 Task: Start in the project AgileBazaar the sprint 'Infrastructure Upgrade Sprint', with a duration of 2 weeks. Start in the project AgileBazaar the sprint 'Infrastructure Upgrade Sprint', with a duration of 1 week. Start in the project AgileBazaar the sprint 'Infrastructure Upgrade Sprint', with a duration of 3 weeks
Action: Mouse moved to (181, 56)
Screenshot: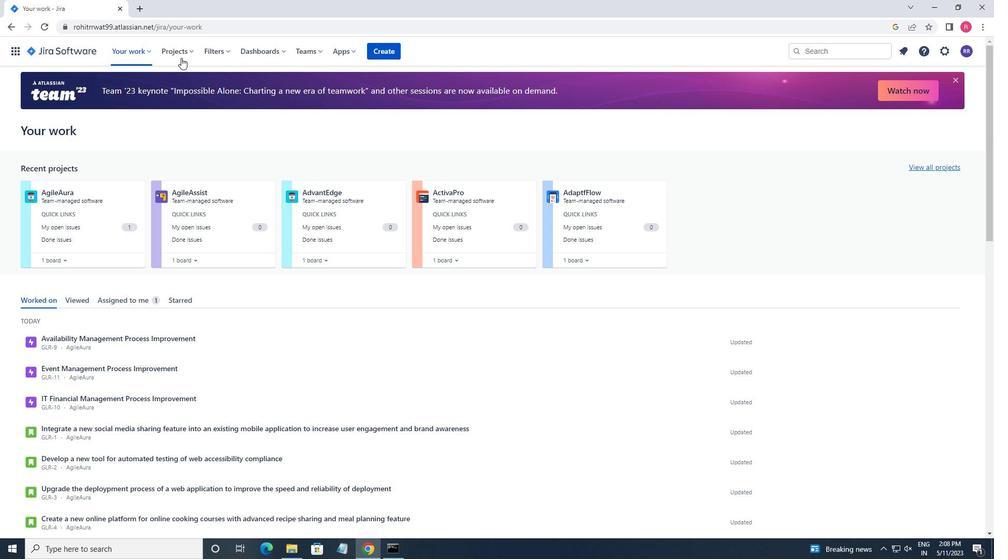 
Action: Mouse pressed left at (181, 56)
Screenshot: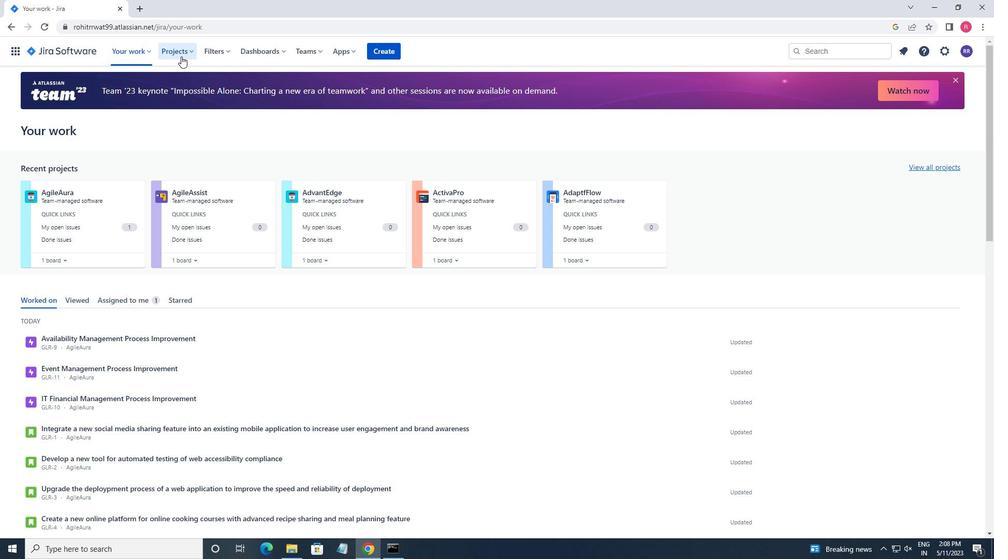 
Action: Mouse moved to (198, 102)
Screenshot: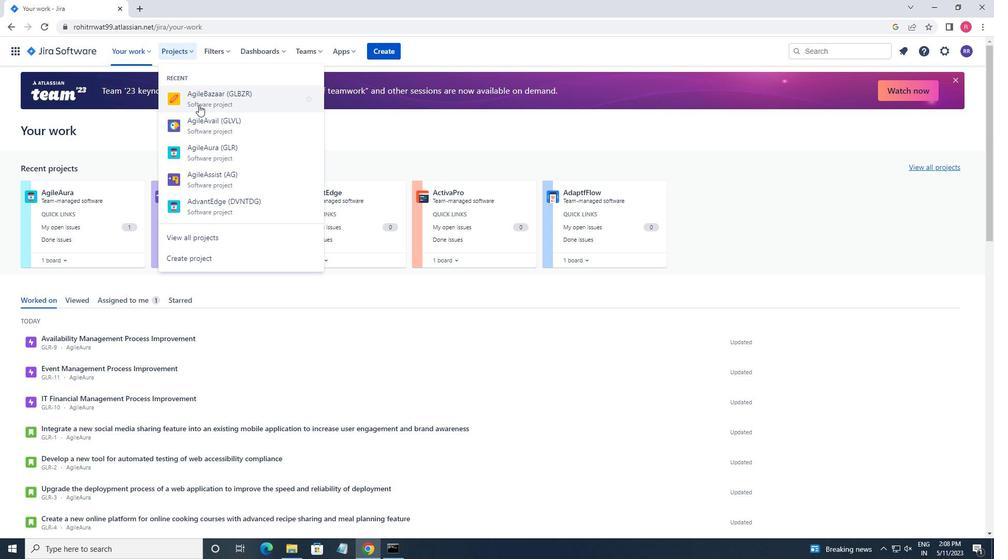 
Action: Mouse pressed left at (198, 102)
Screenshot: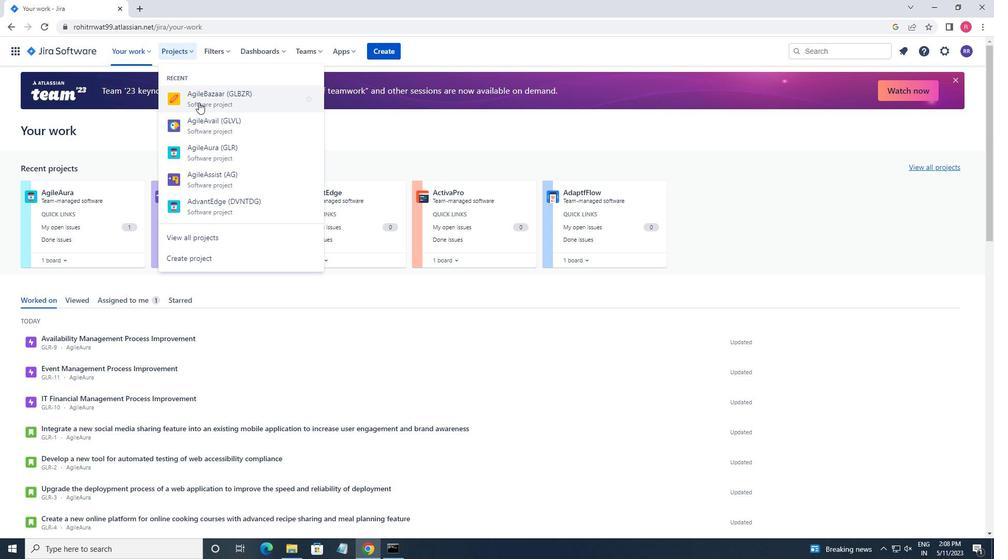 
Action: Mouse moved to (47, 157)
Screenshot: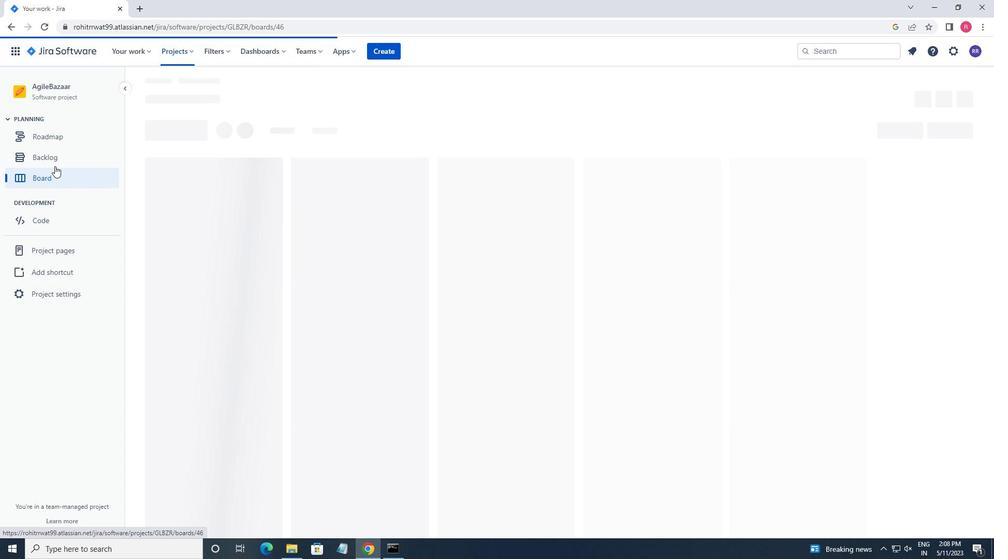 
Action: Mouse pressed left at (47, 157)
Screenshot: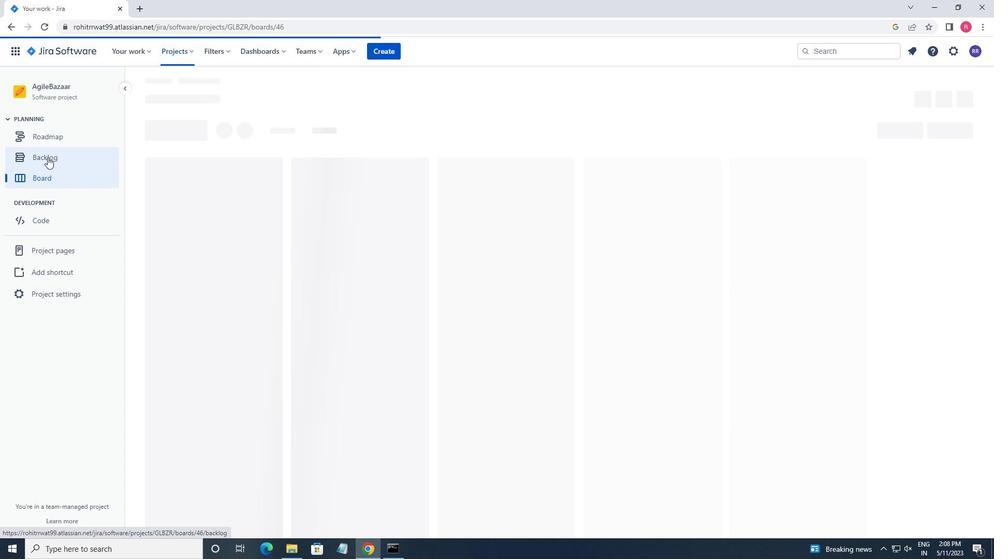 
Action: Mouse moved to (917, 170)
Screenshot: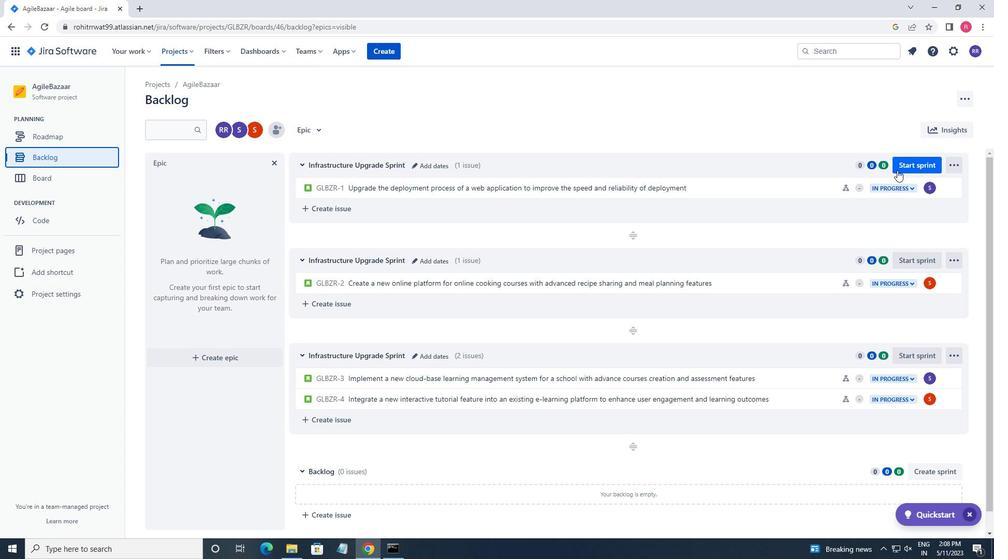 
Action: Mouse pressed left at (917, 170)
Screenshot: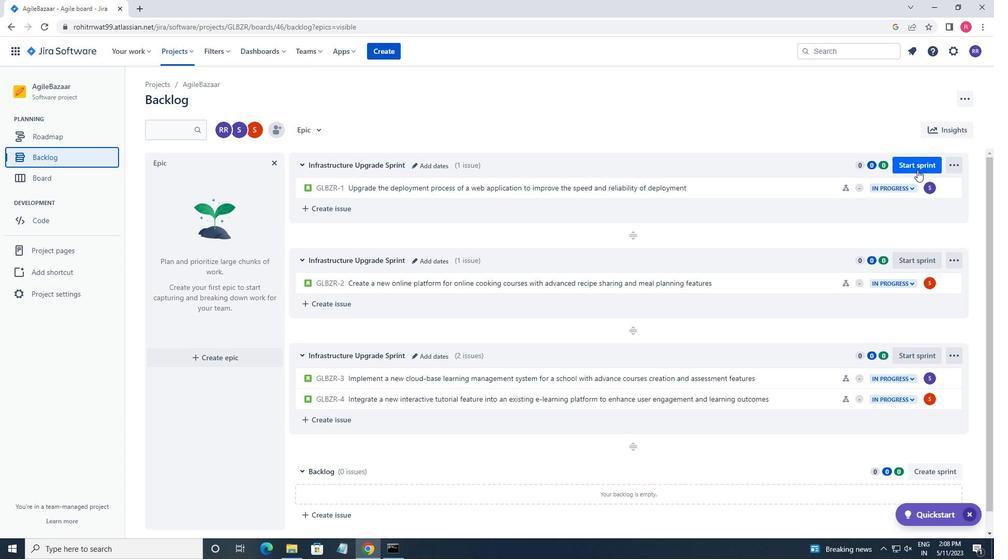 
Action: Mouse moved to (428, 177)
Screenshot: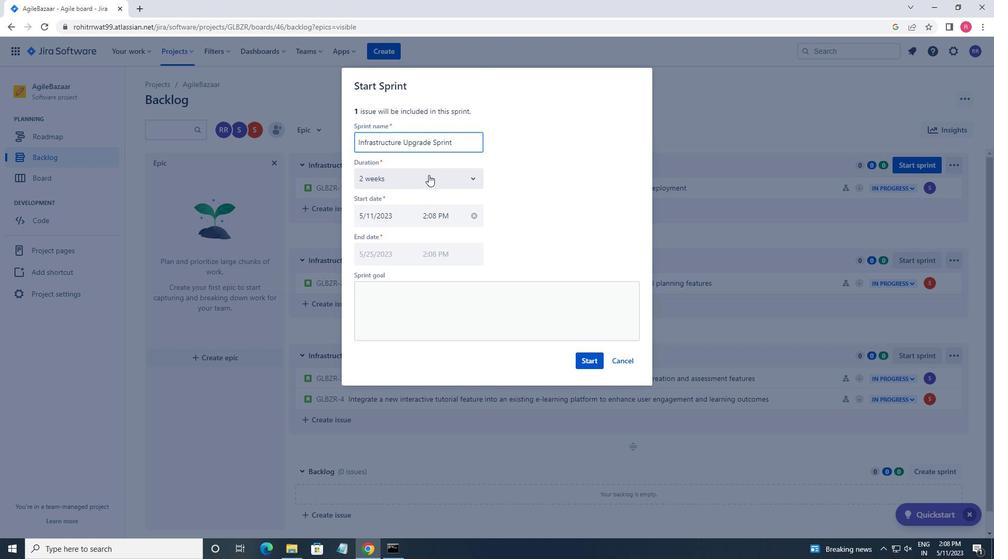 
Action: Mouse pressed left at (428, 177)
Screenshot: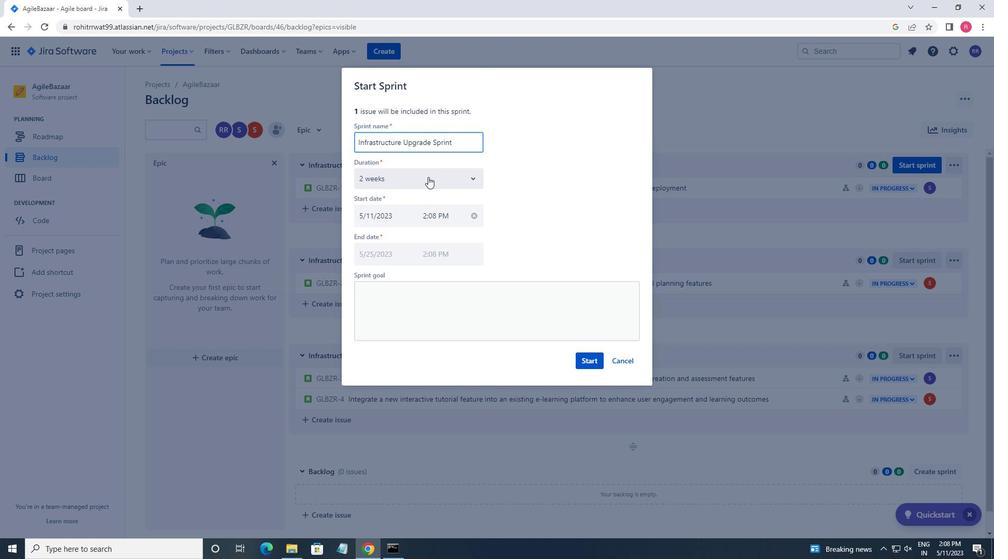 
Action: Mouse moved to (399, 222)
Screenshot: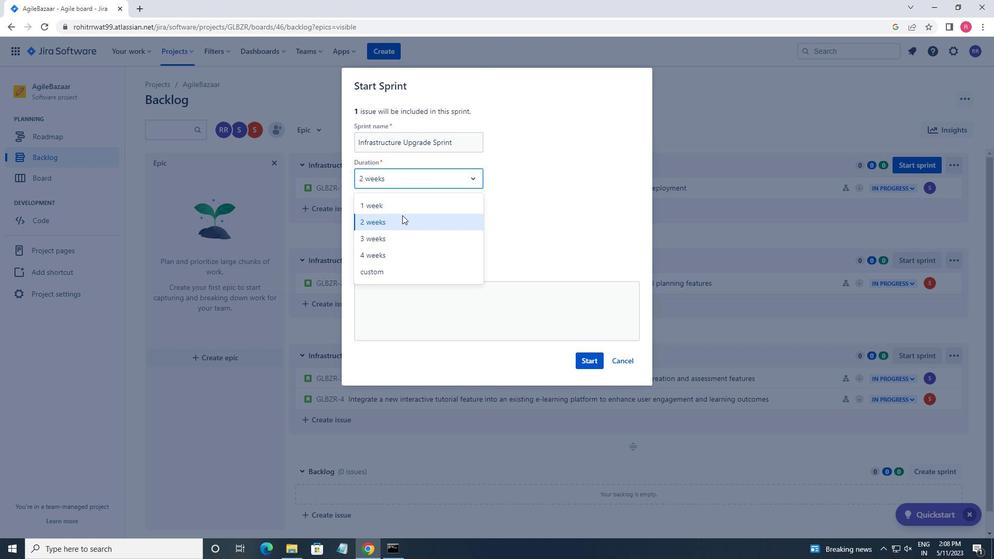 
Action: Mouse pressed left at (399, 222)
Screenshot: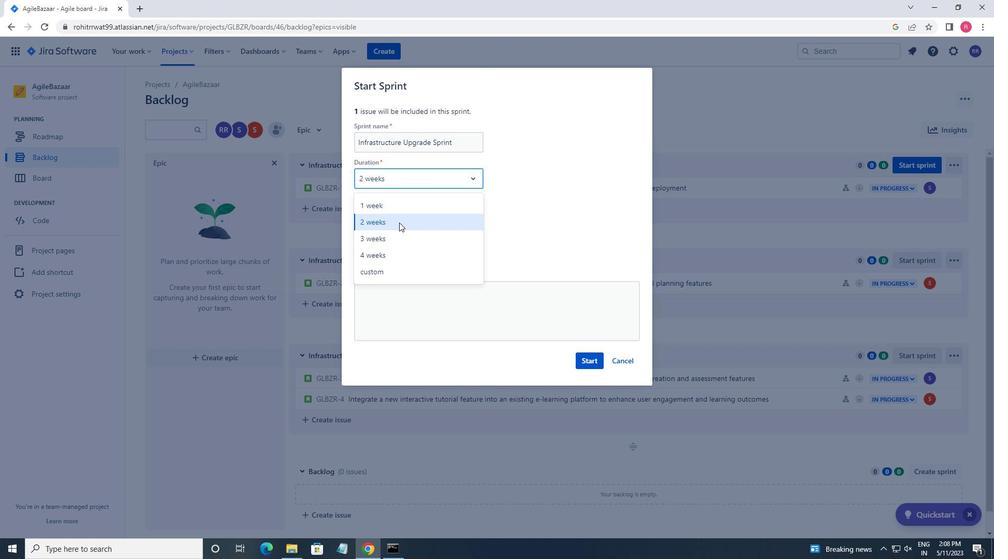 
Action: Mouse moved to (594, 361)
Screenshot: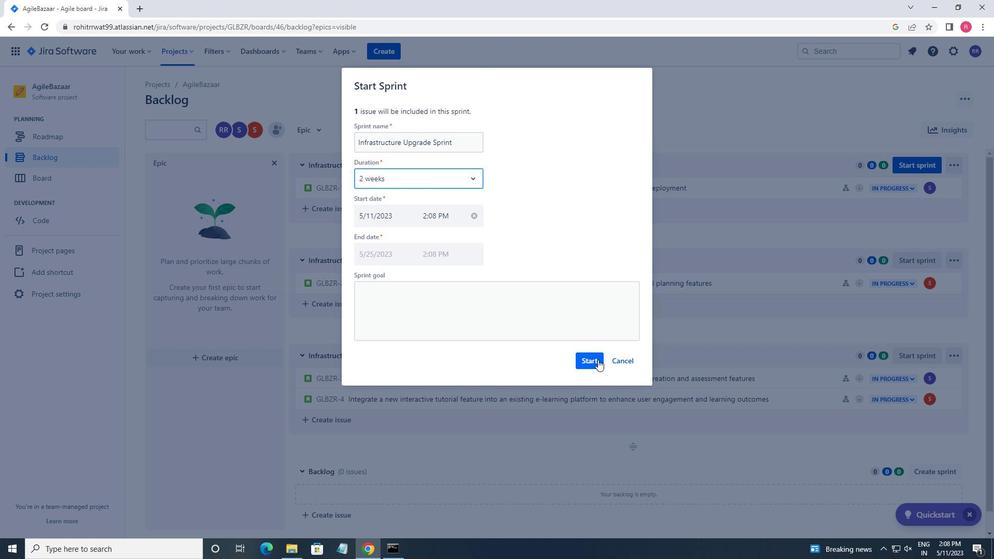 
Action: Mouse pressed left at (594, 361)
Screenshot: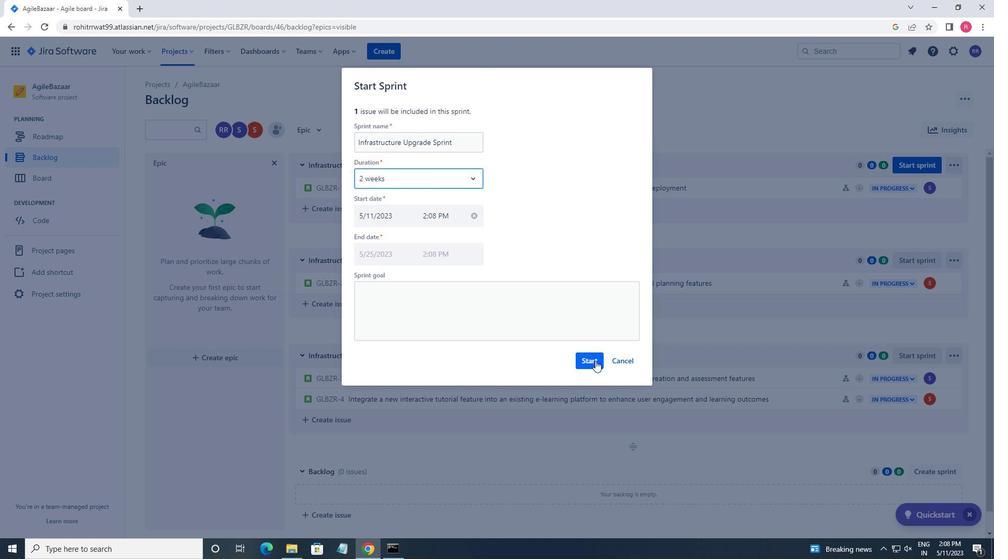 
Action: Mouse moved to (70, 161)
Screenshot: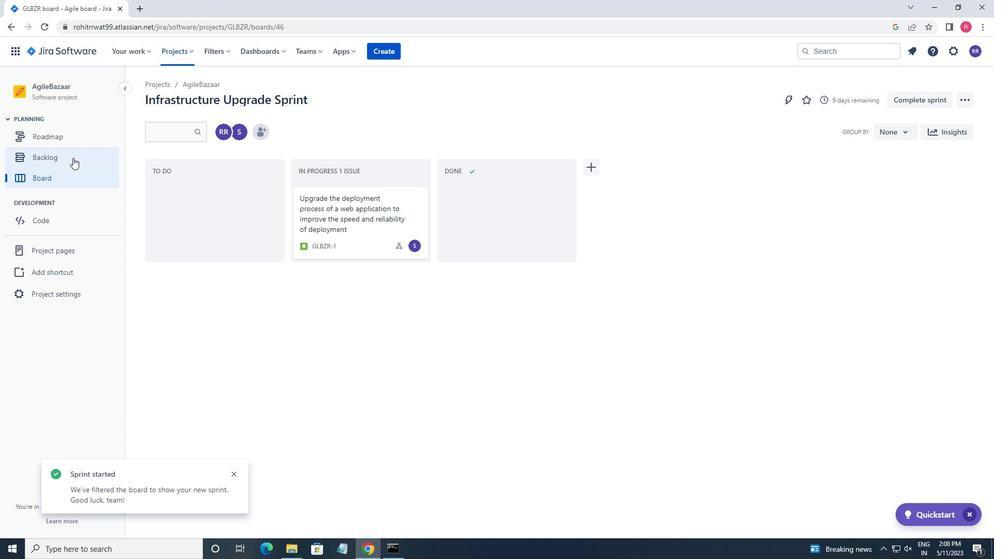 
Action: Mouse pressed left at (70, 161)
Screenshot: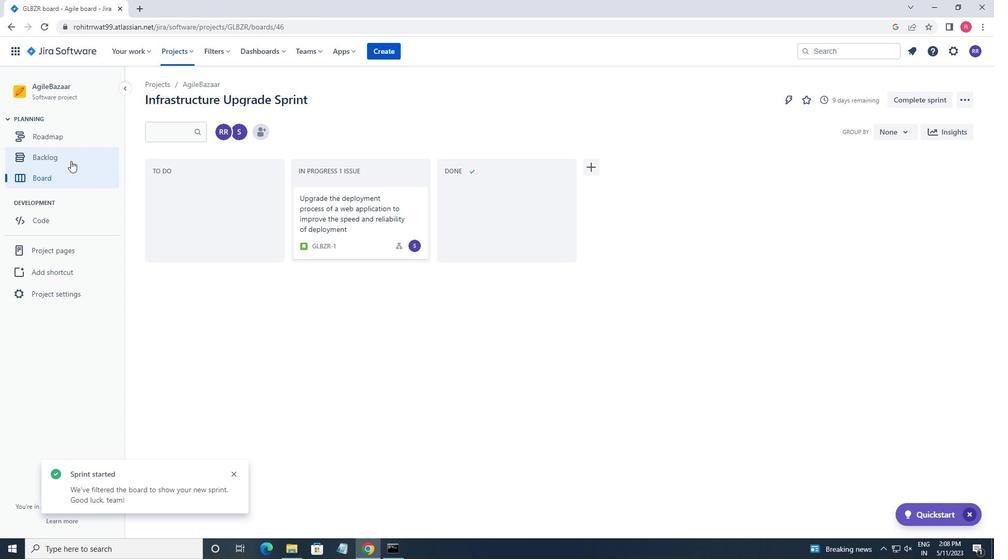 
Action: Mouse moved to (930, 254)
Screenshot: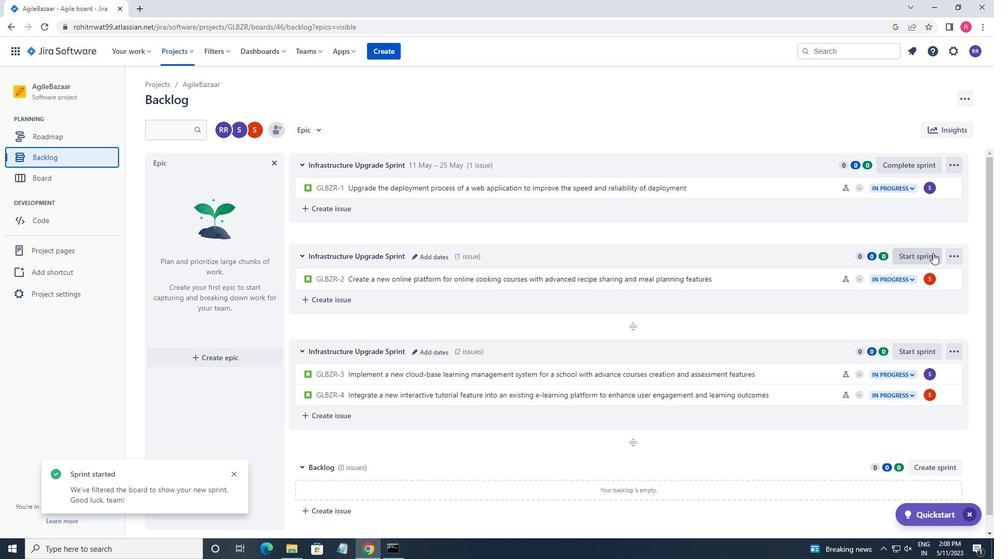
Action: Mouse pressed left at (930, 254)
Screenshot: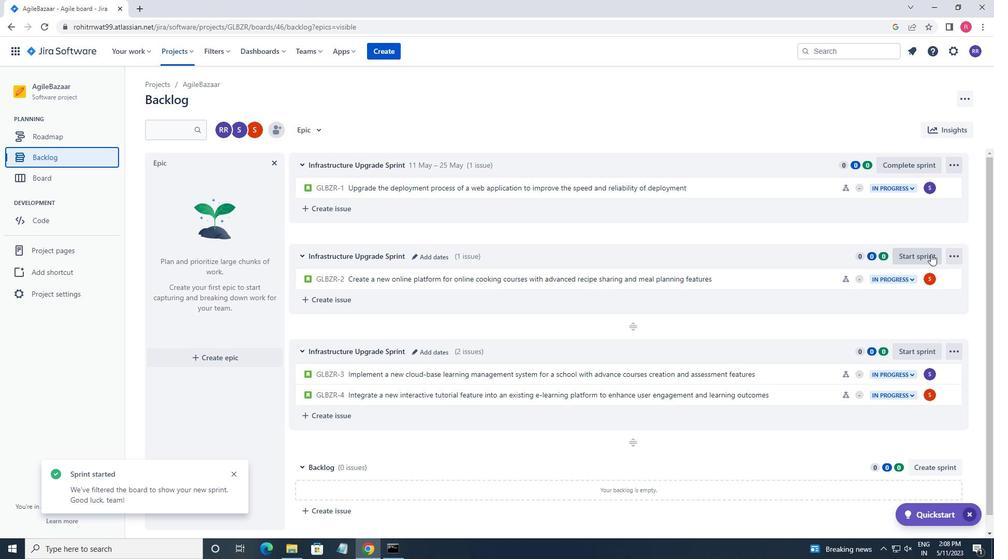 
Action: Mouse moved to (458, 178)
Screenshot: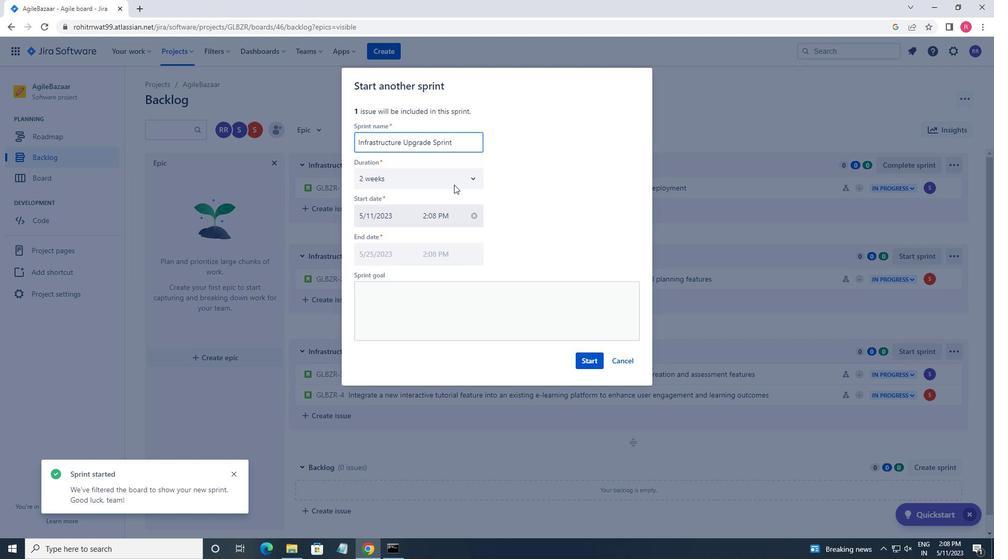 
Action: Mouse pressed left at (458, 178)
Screenshot: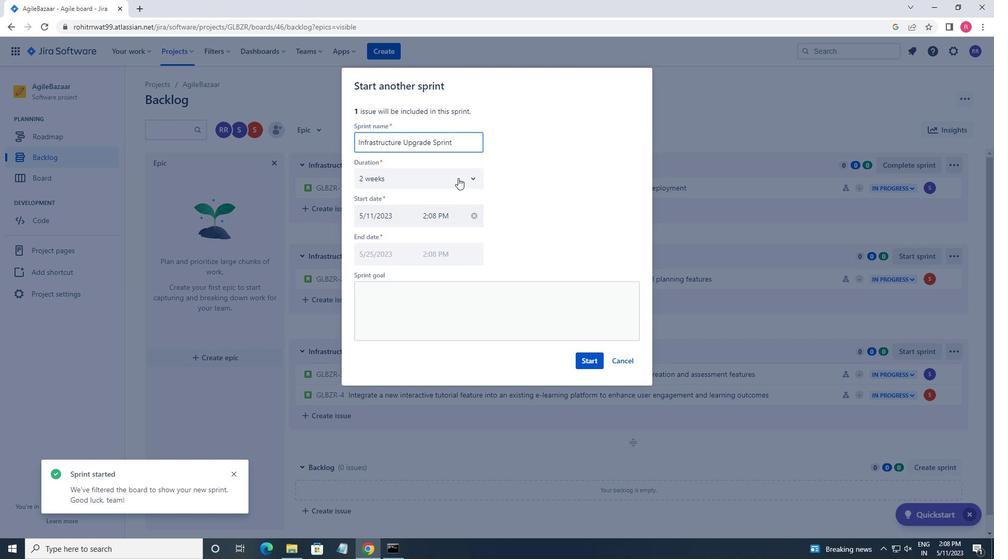 
Action: Mouse moved to (414, 205)
Screenshot: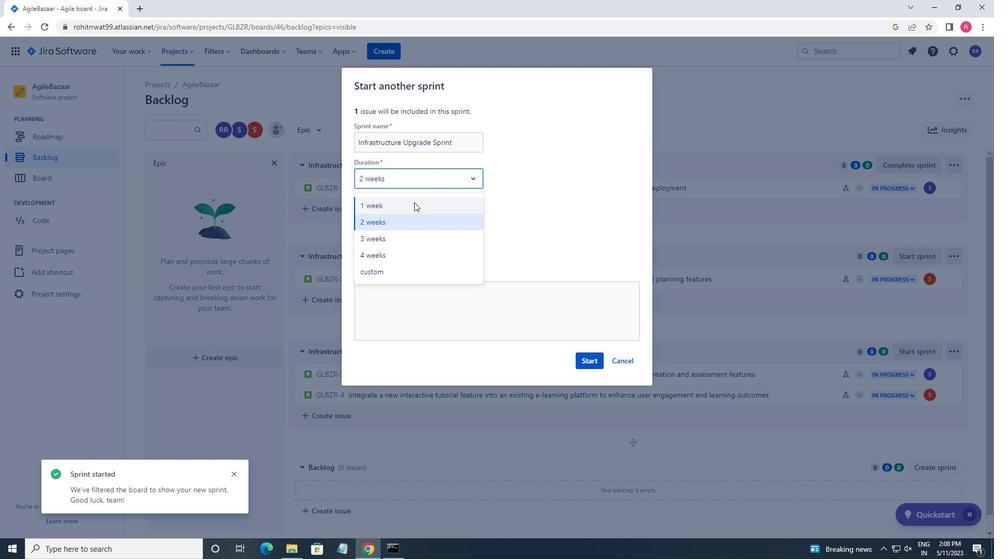 
Action: Mouse pressed left at (414, 205)
Screenshot: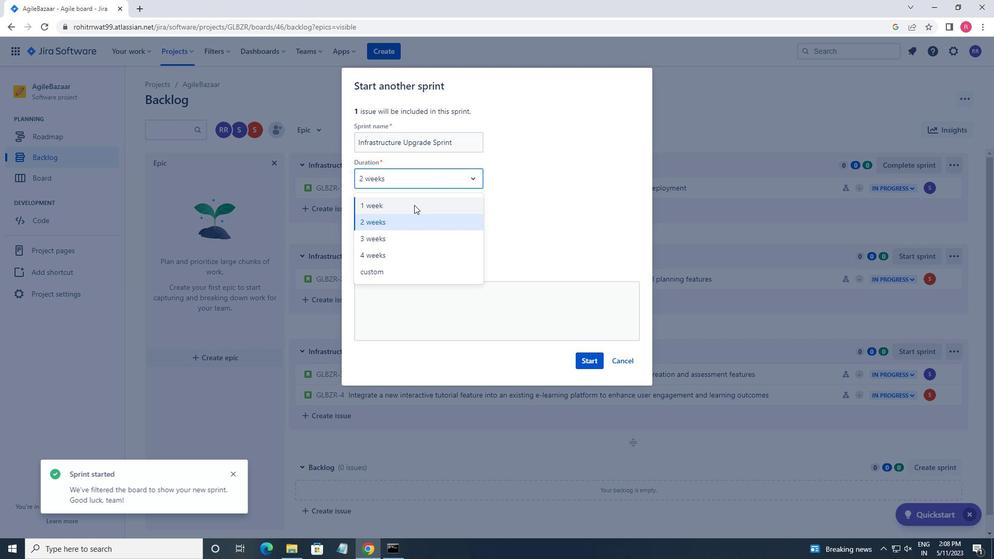 
Action: Mouse moved to (597, 357)
Screenshot: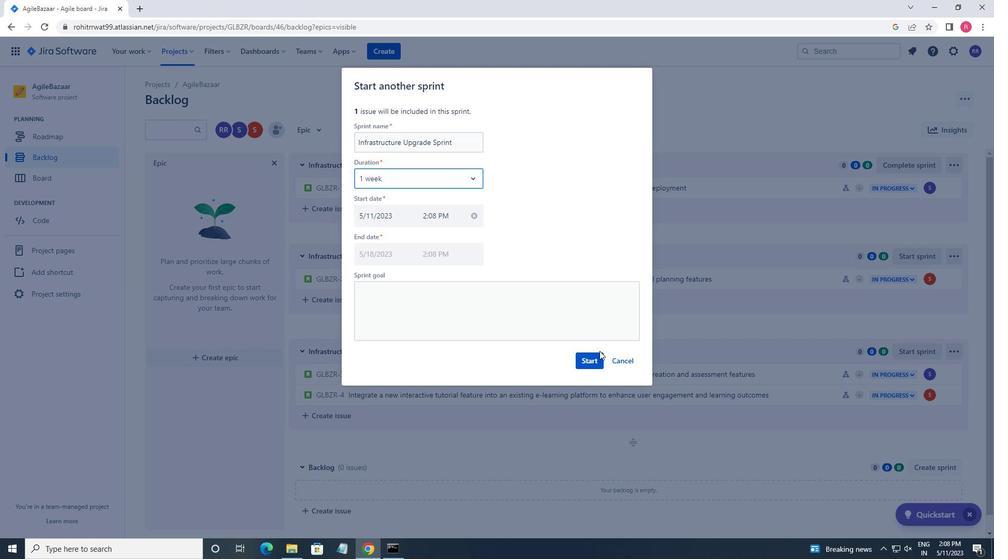 
Action: Mouse pressed left at (597, 357)
Screenshot: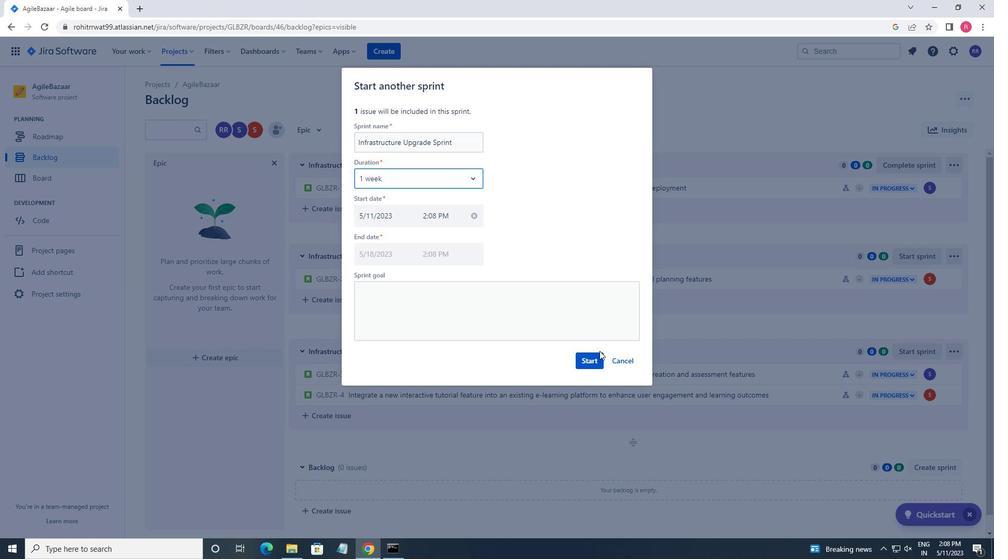 
Action: Mouse moved to (38, 161)
Screenshot: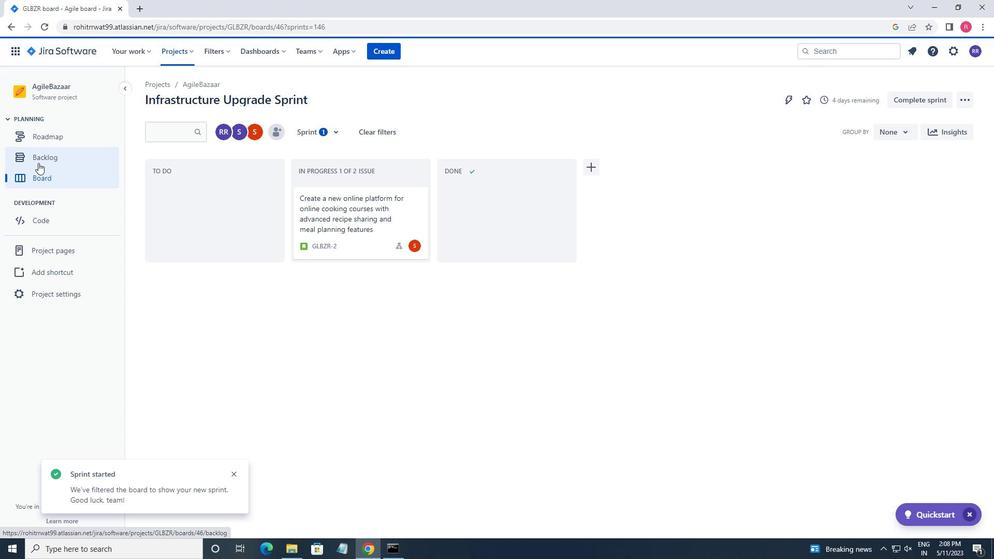 
Action: Mouse pressed left at (38, 161)
Screenshot: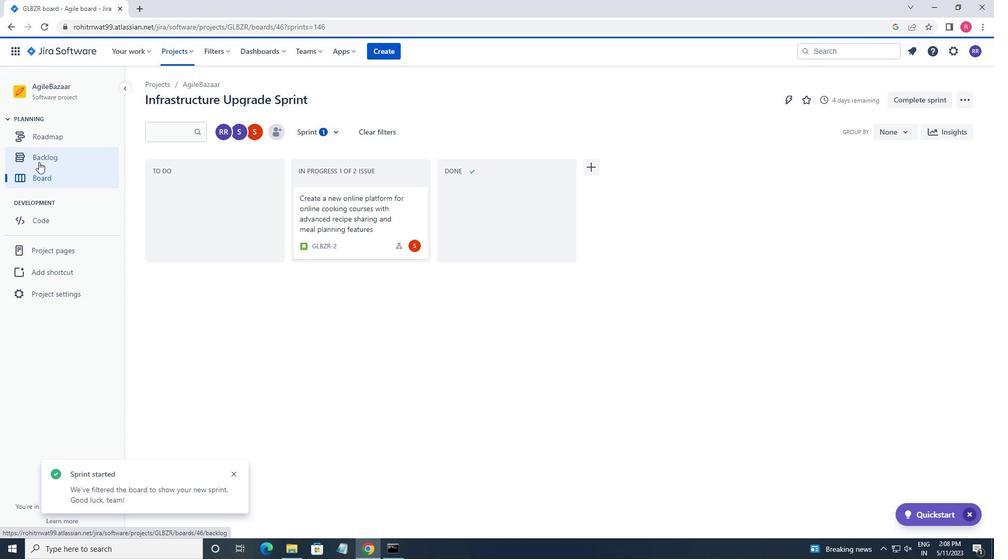 
Action: Mouse moved to (833, 373)
Screenshot: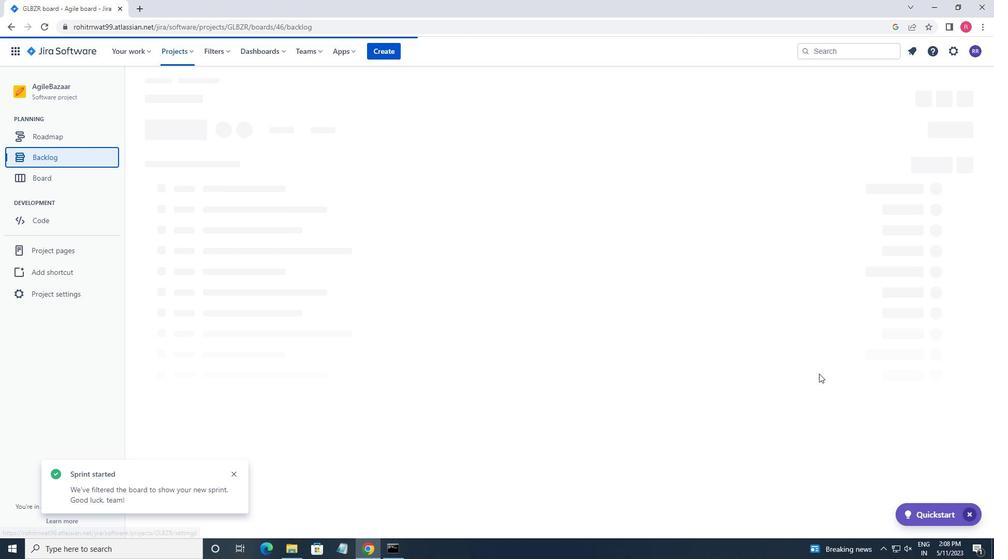 
Action: Mouse scrolled (833, 373) with delta (0, 0)
Screenshot: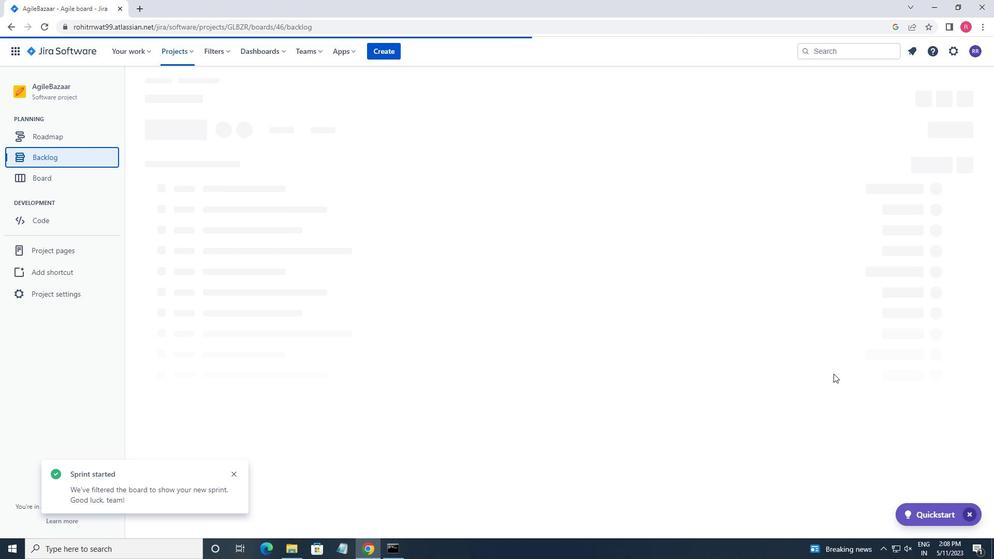 
Action: Mouse moved to (920, 341)
Screenshot: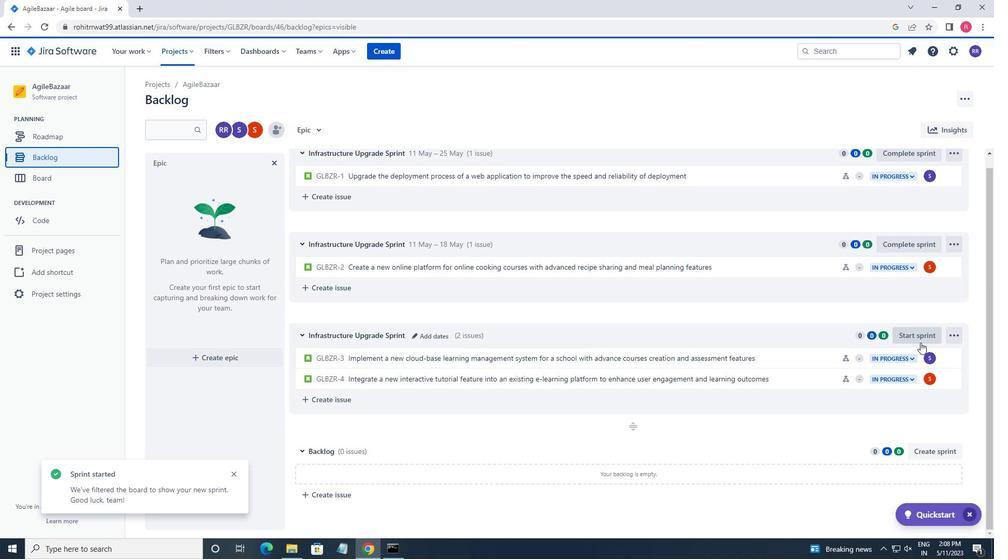 
Action: Mouse pressed left at (920, 341)
Screenshot: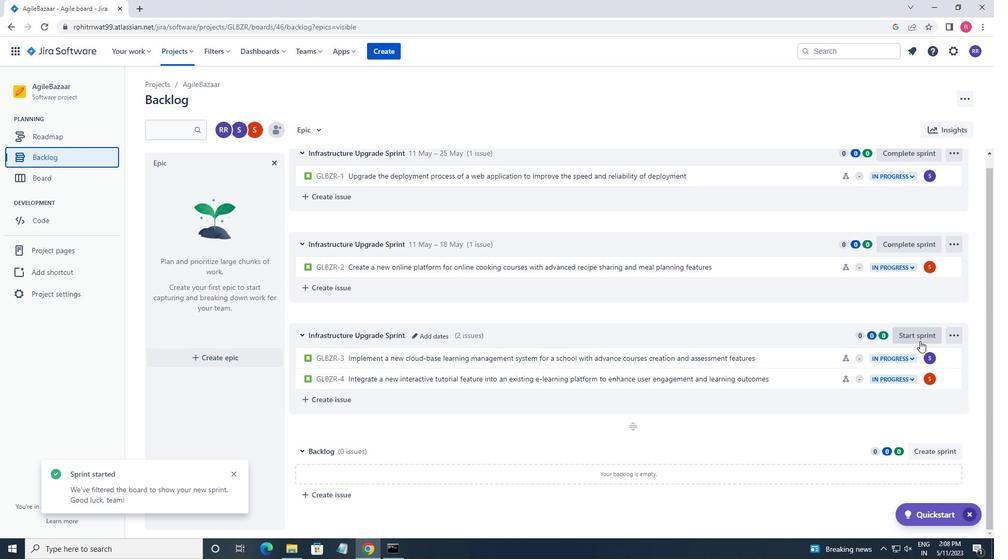 
Action: Mouse moved to (443, 180)
Screenshot: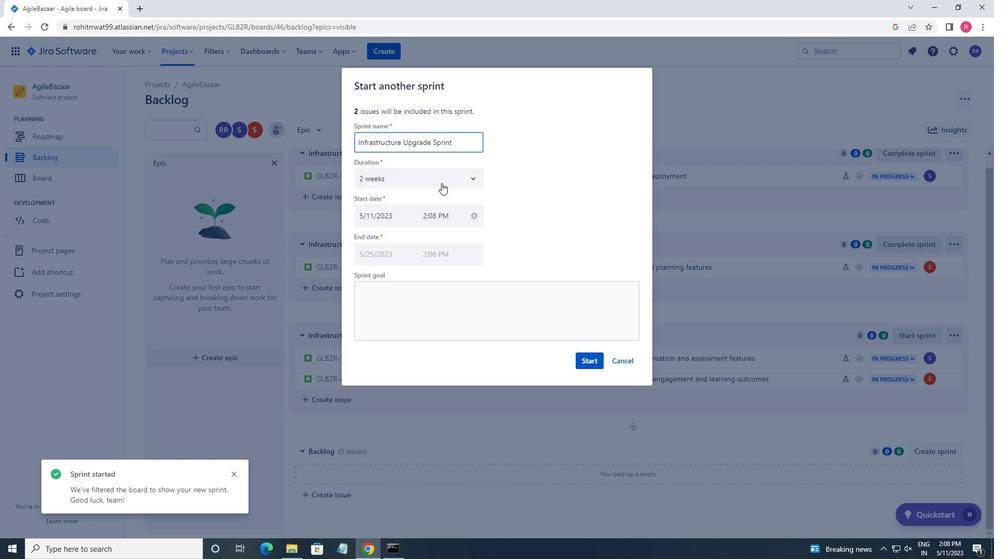 
Action: Mouse pressed left at (443, 180)
Screenshot: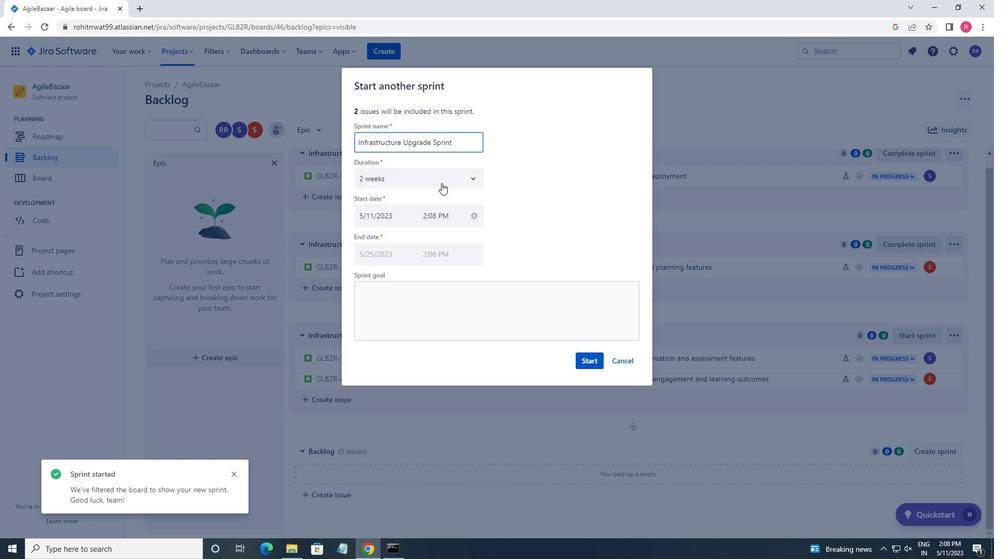 
Action: Mouse moved to (412, 245)
Screenshot: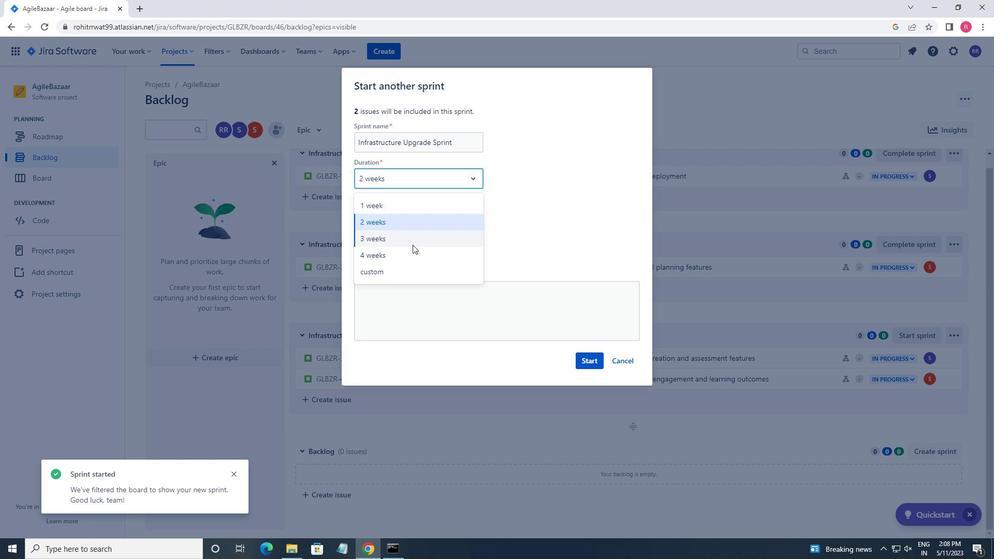 
Action: Mouse pressed left at (412, 245)
Screenshot: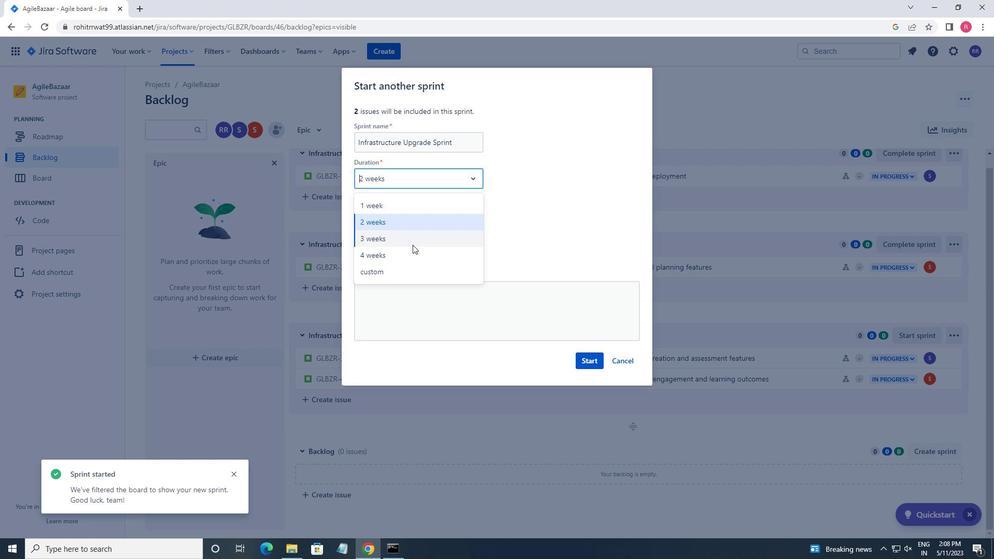 
Action: Mouse moved to (585, 358)
Screenshot: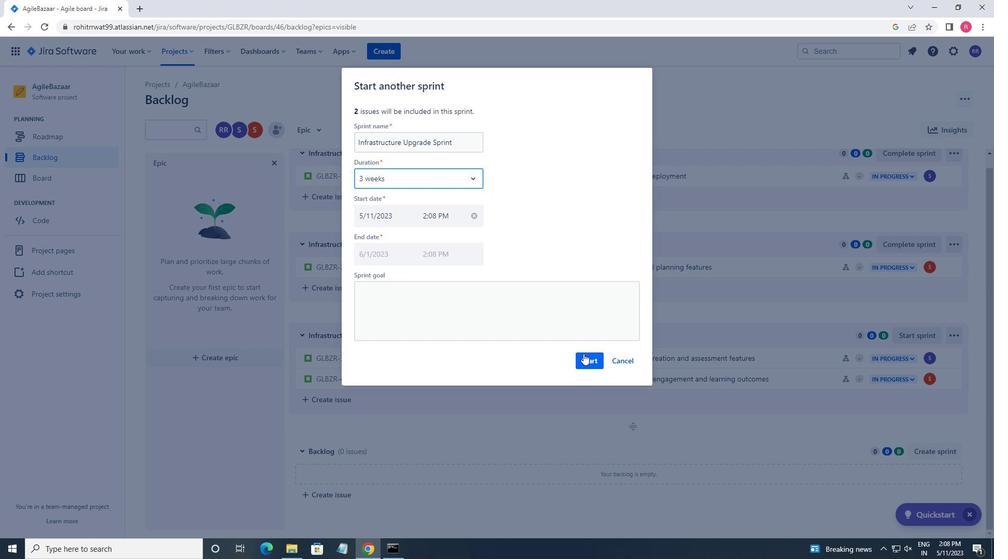 
Action: Mouse pressed left at (585, 358)
Screenshot: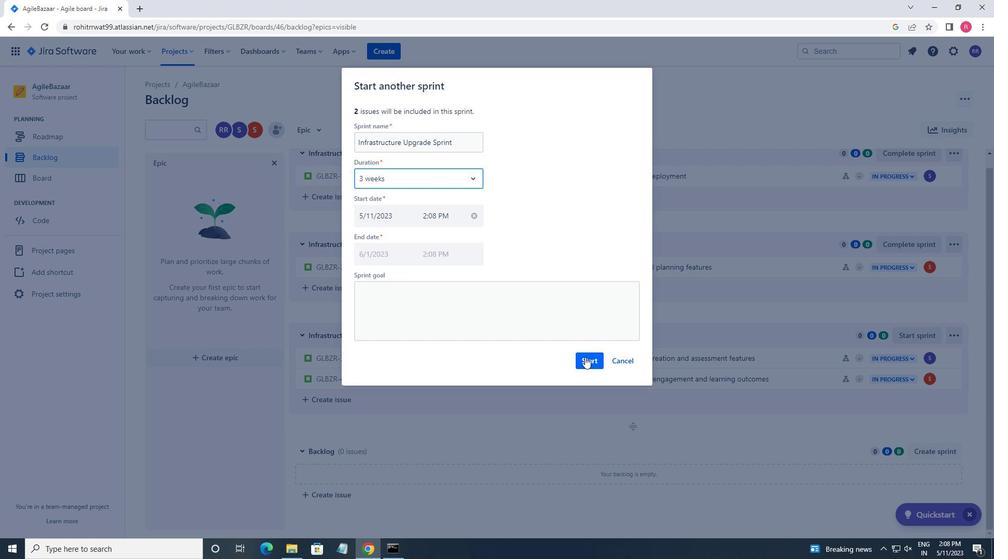 
